Task: Create a new spreadsheet using the template "Personal: Monthly Budget".
Action: Mouse moved to (63, 133)
Screenshot: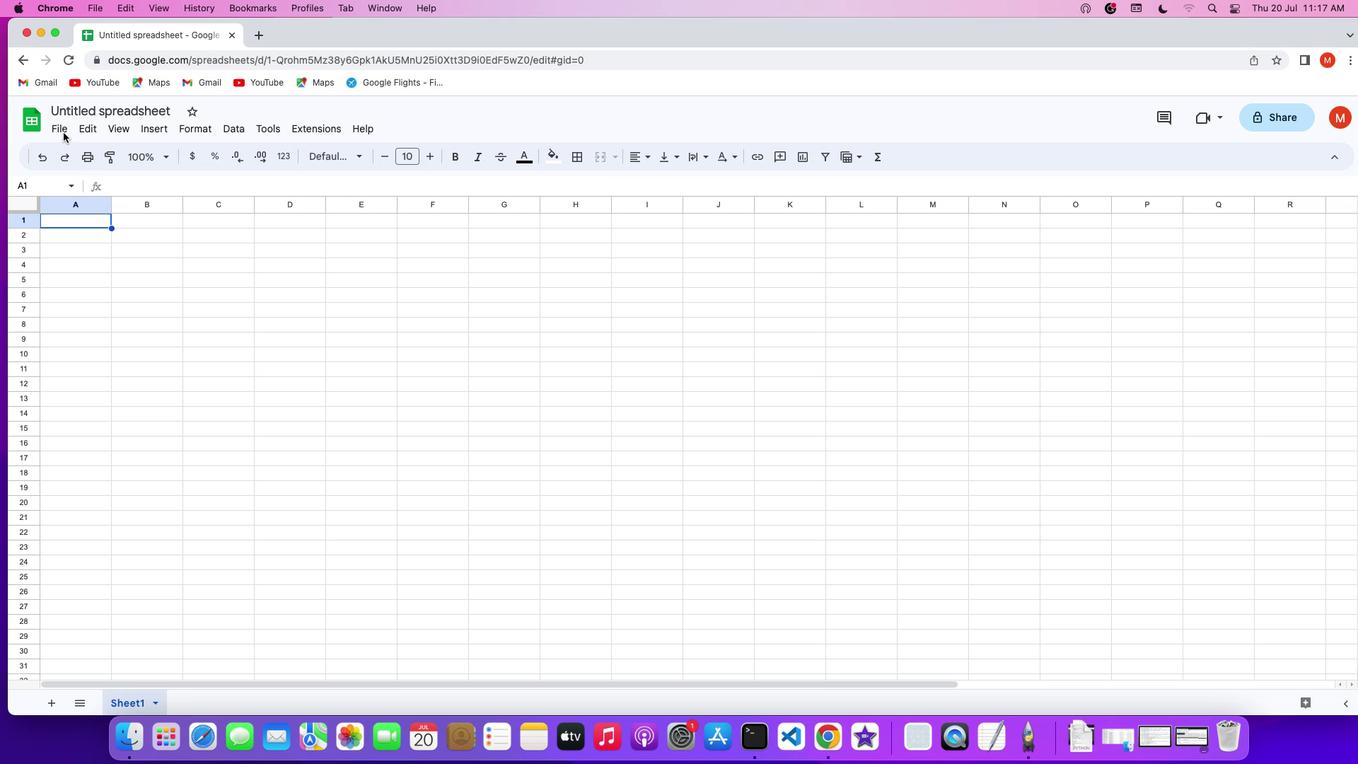 
Action: Mouse pressed left at (63, 133)
Screenshot: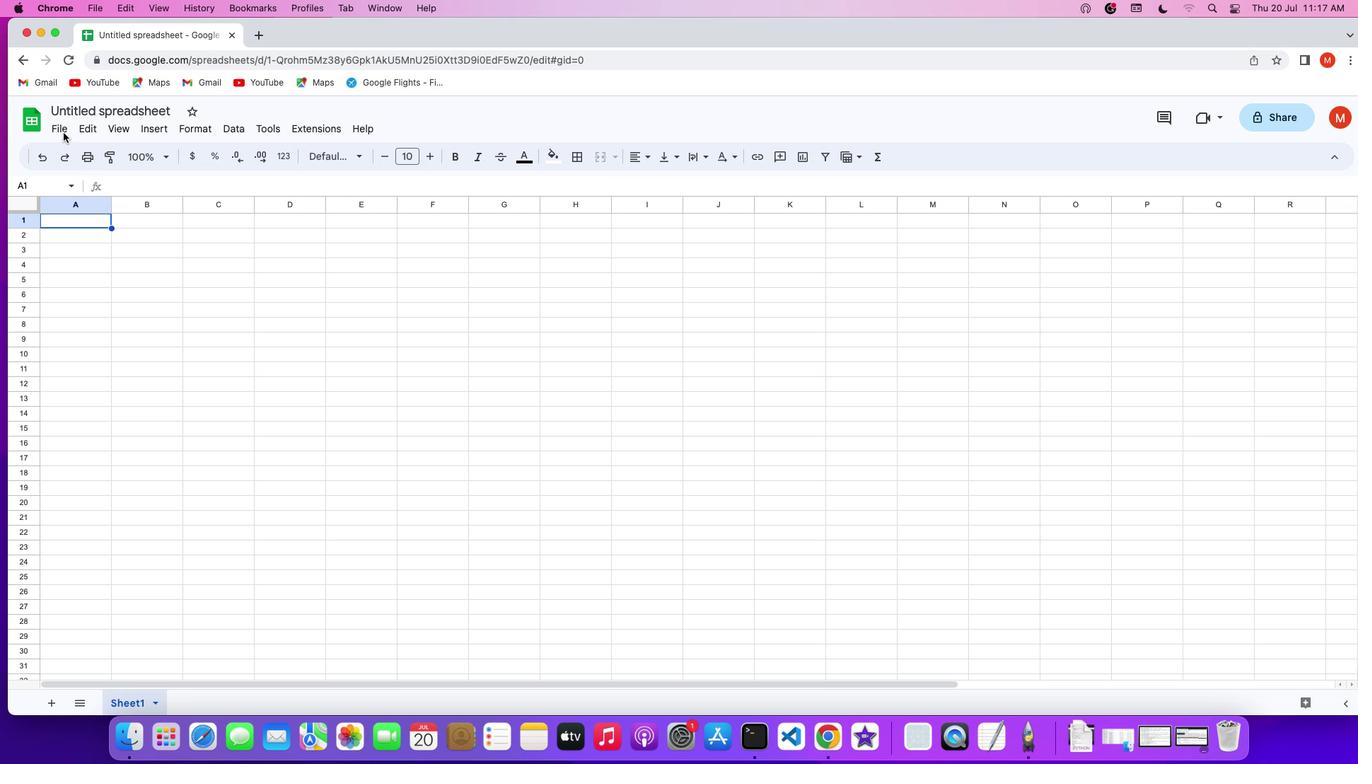 
Action: Mouse pressed left at (63, 133)
Screenshot: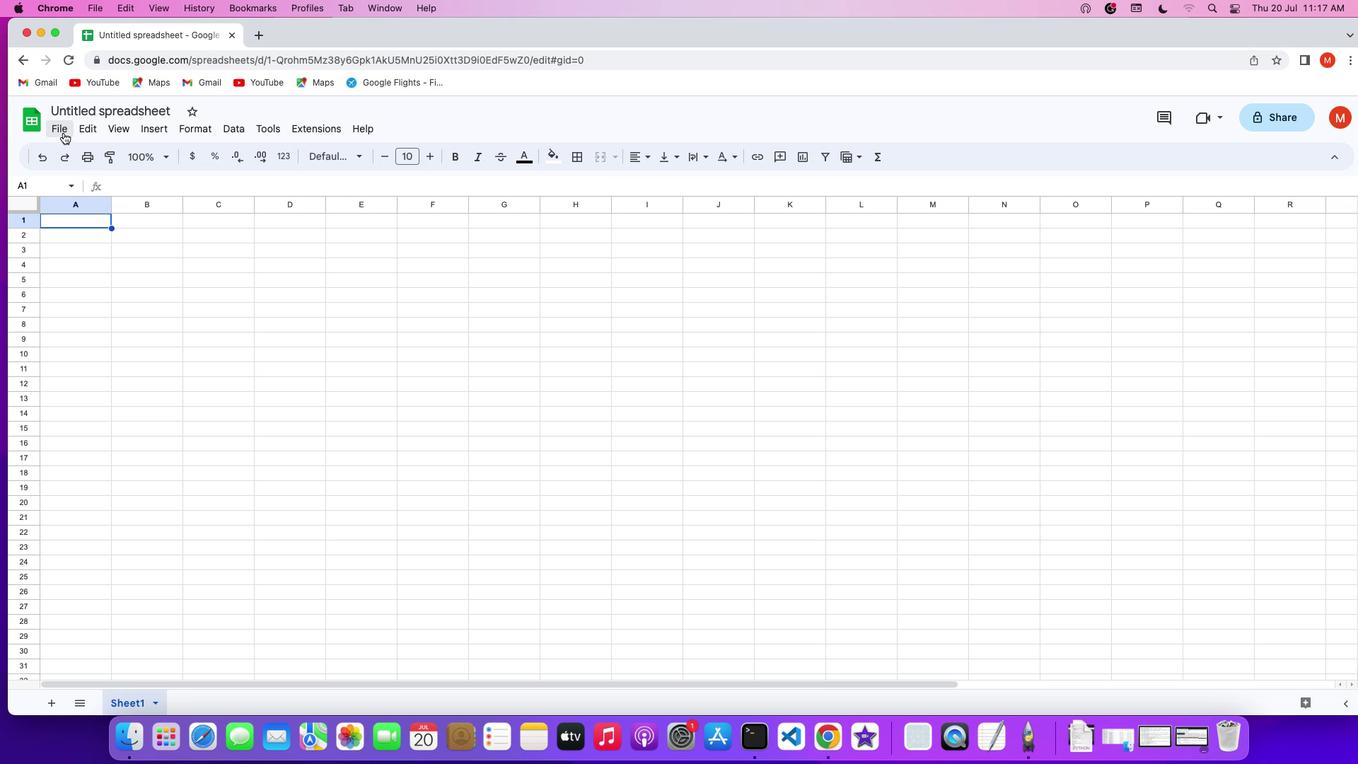 
Action: Mouse moved to (64, 130)
Screenshot: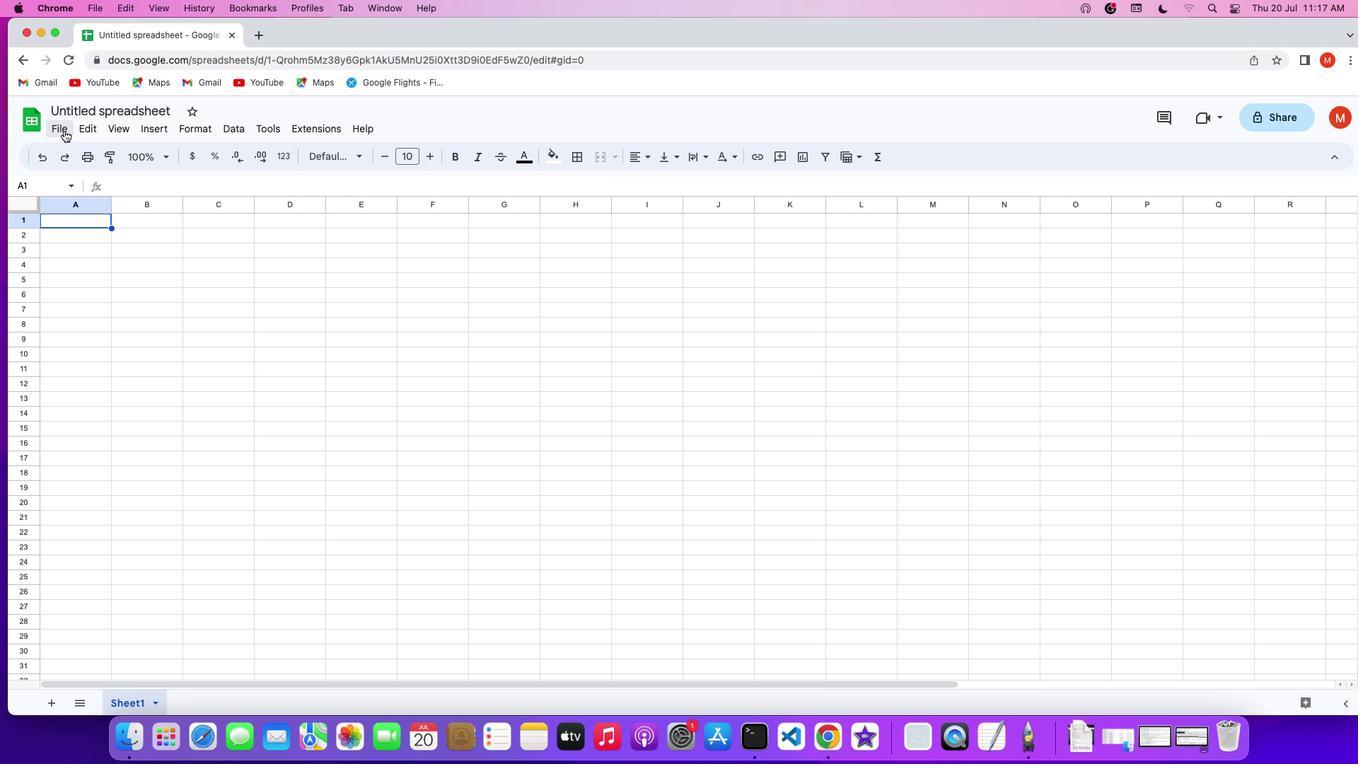 
Action: Mouse pressed left at (64, 130)
Screenshot: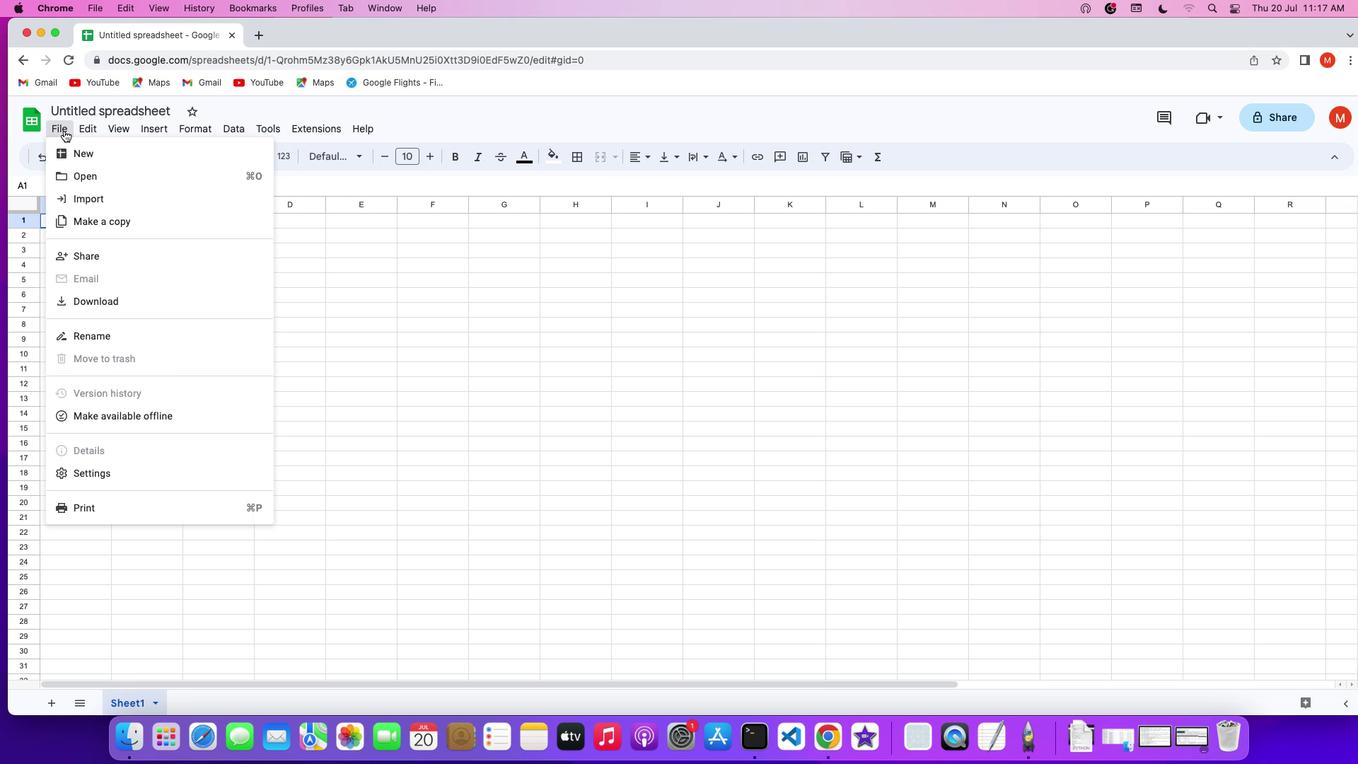 
Action: Mouse moved to (293, 174)
Screenshot: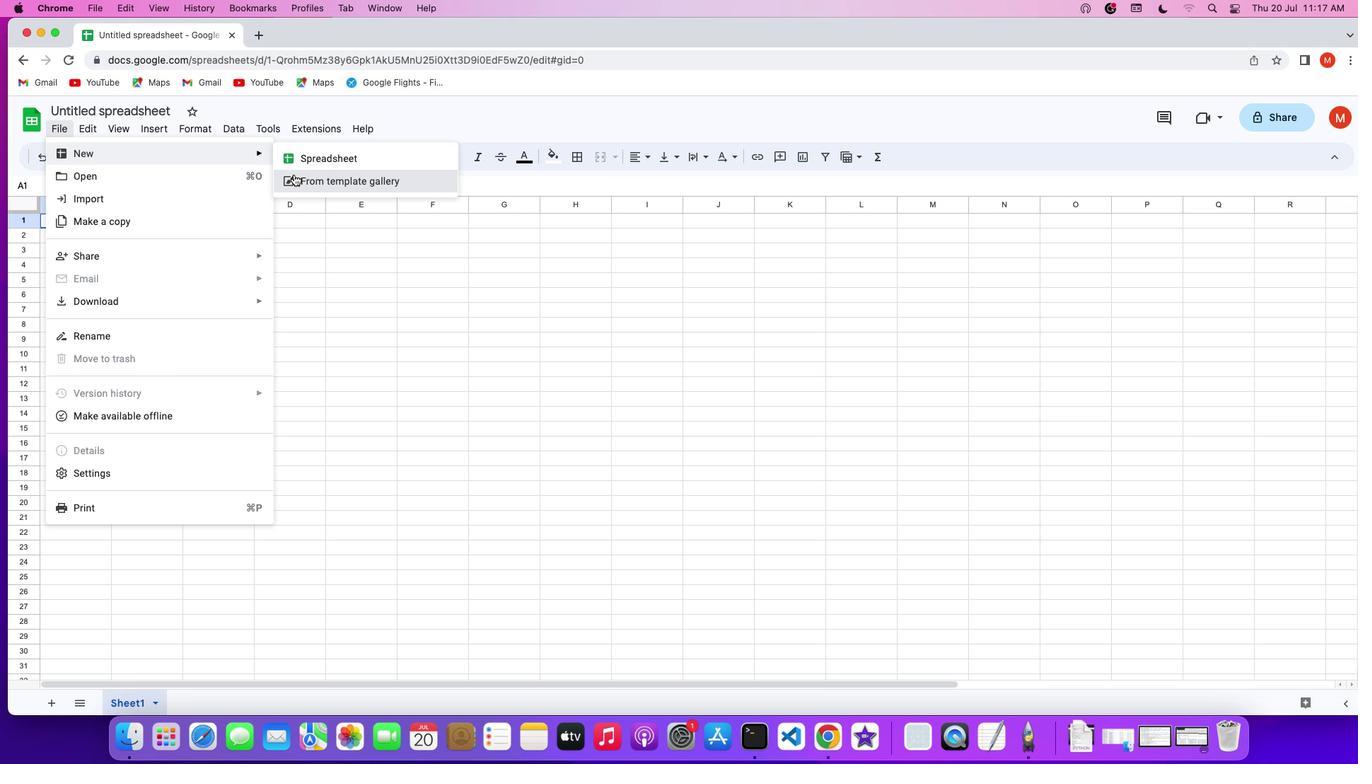 
Action: Mouse pressed left at (293, 174)
Screenshot: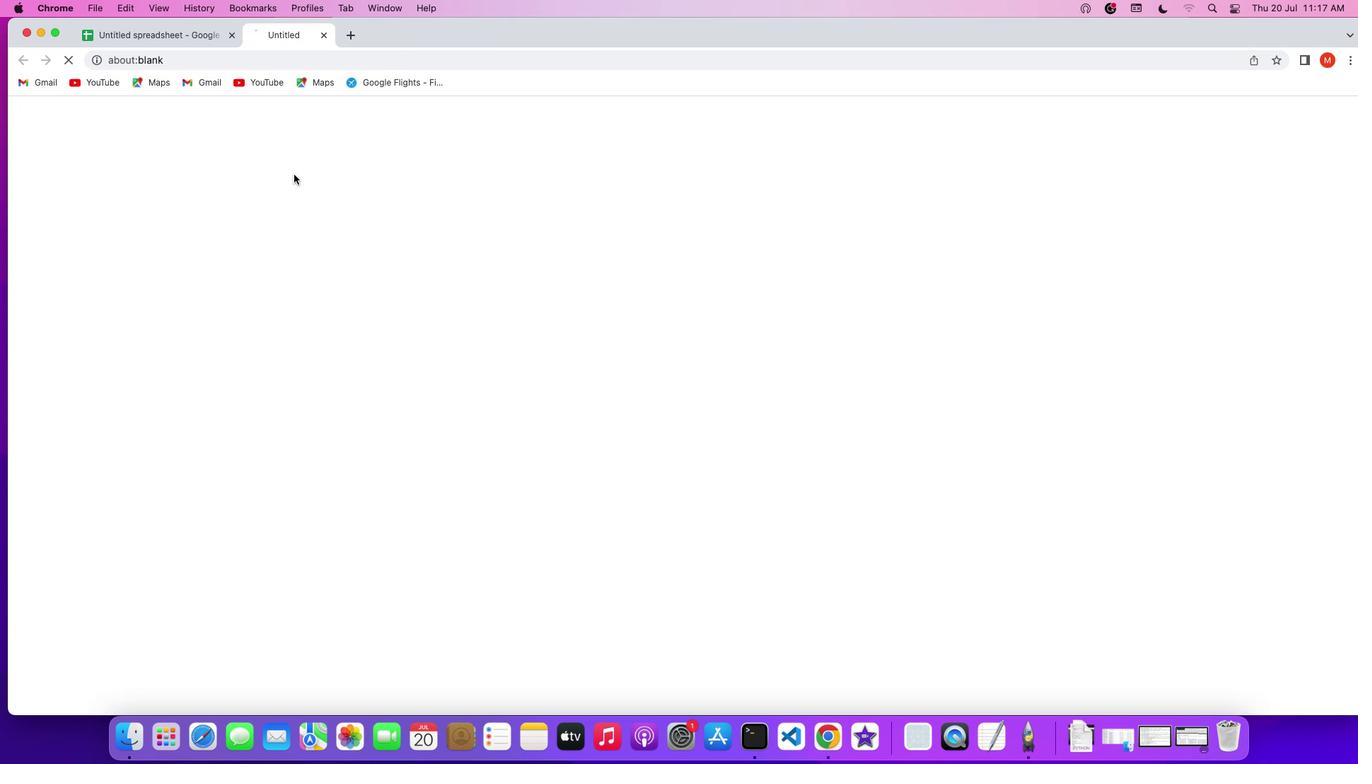 
Action: Mouse moved to (641, 434)
Screenshot: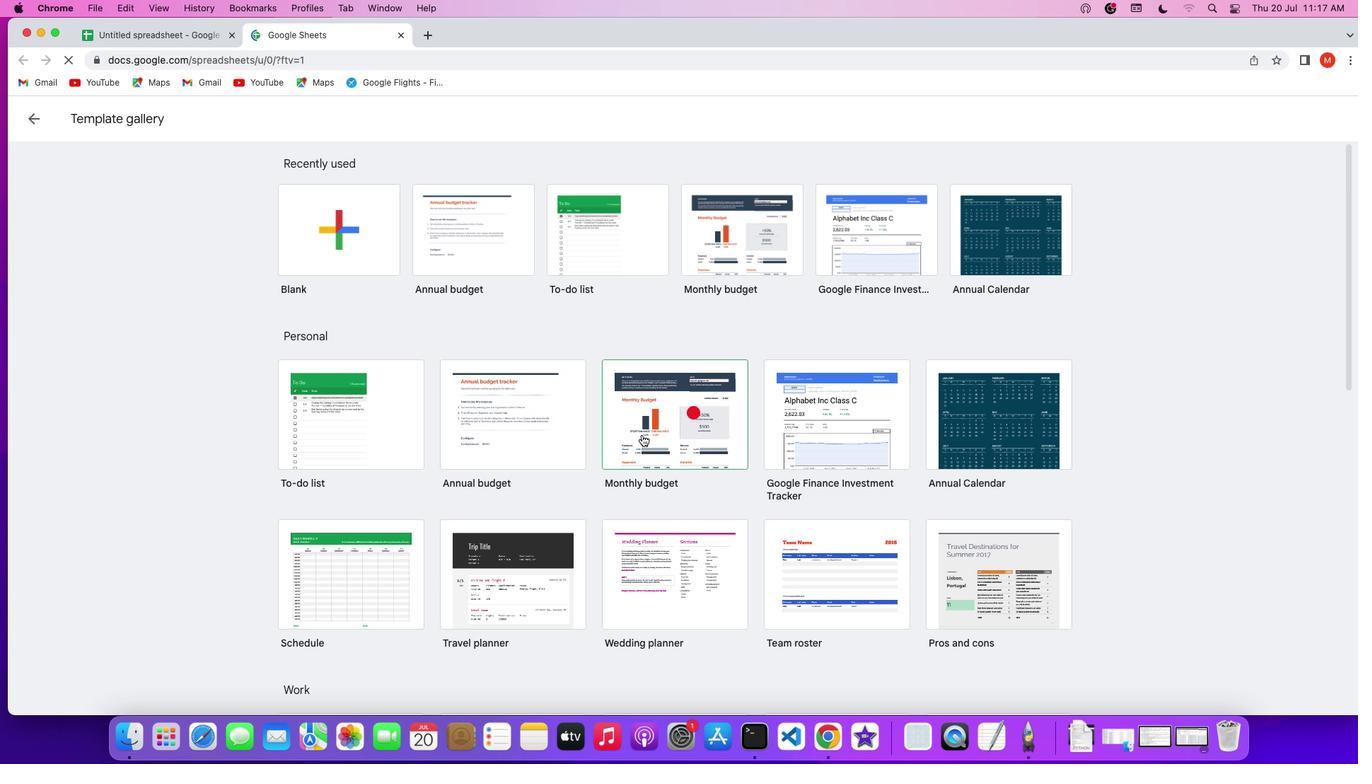 
Action: Mouse pressed left at (641, 434)
Screenshot: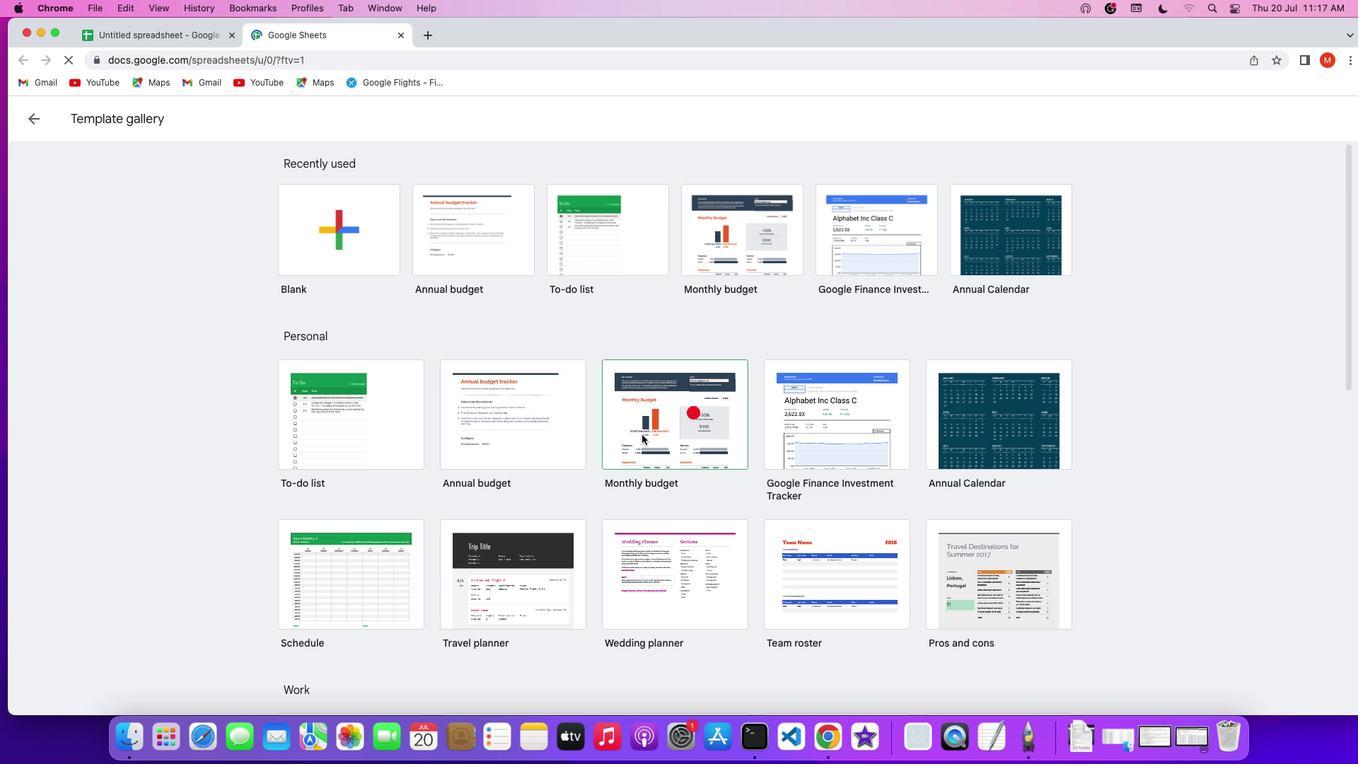 
Action: Mouse moved to (641, 434)
Screenshot: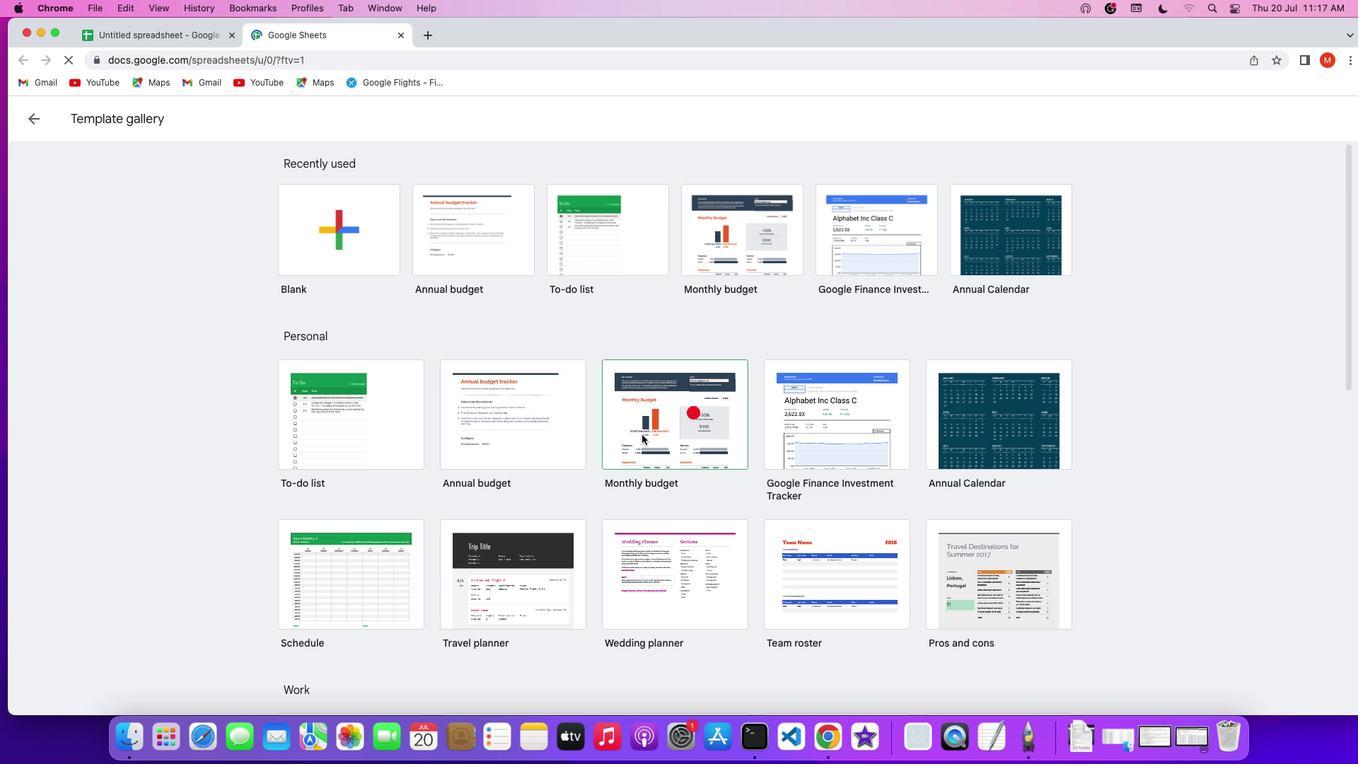 
Action: Mouse pressed left at (641, 434)
Screenshot: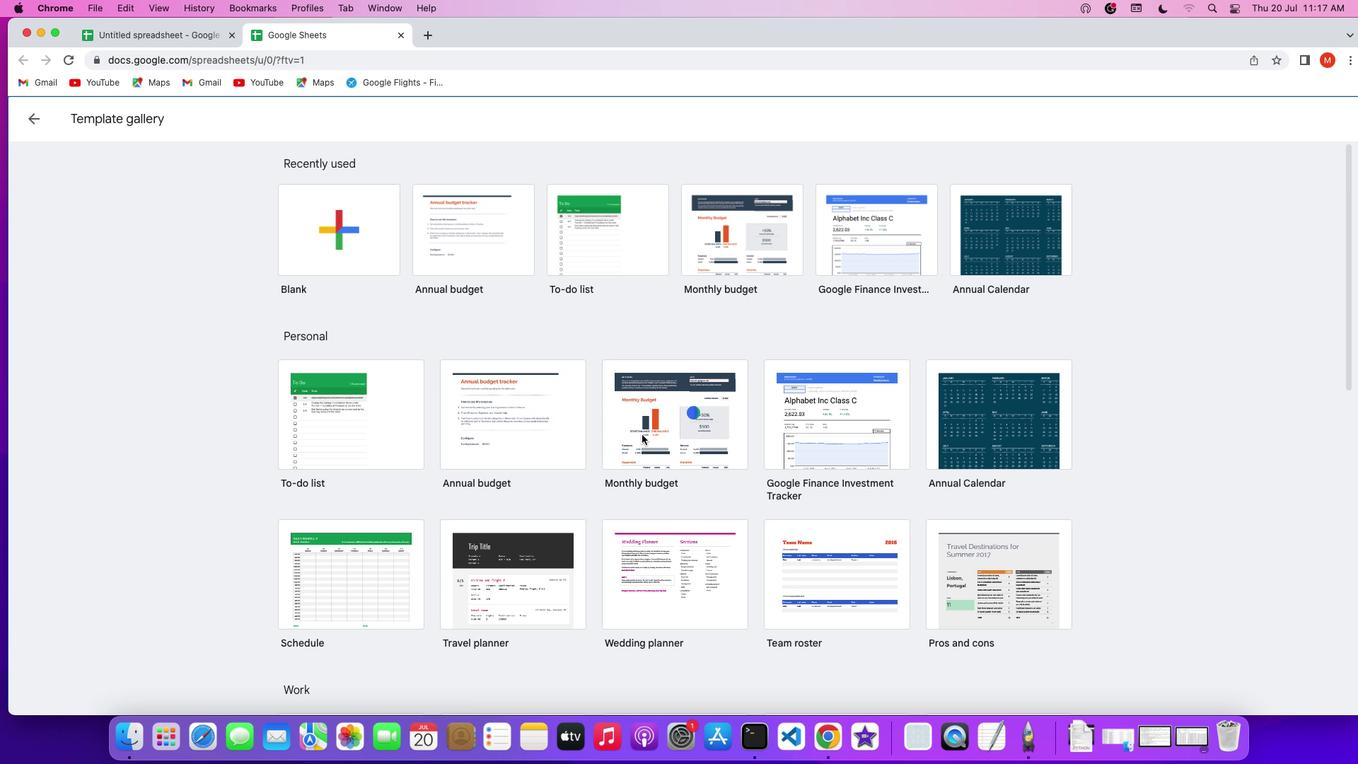 
Action: Mouse moved to (640, 434)
Screenshot: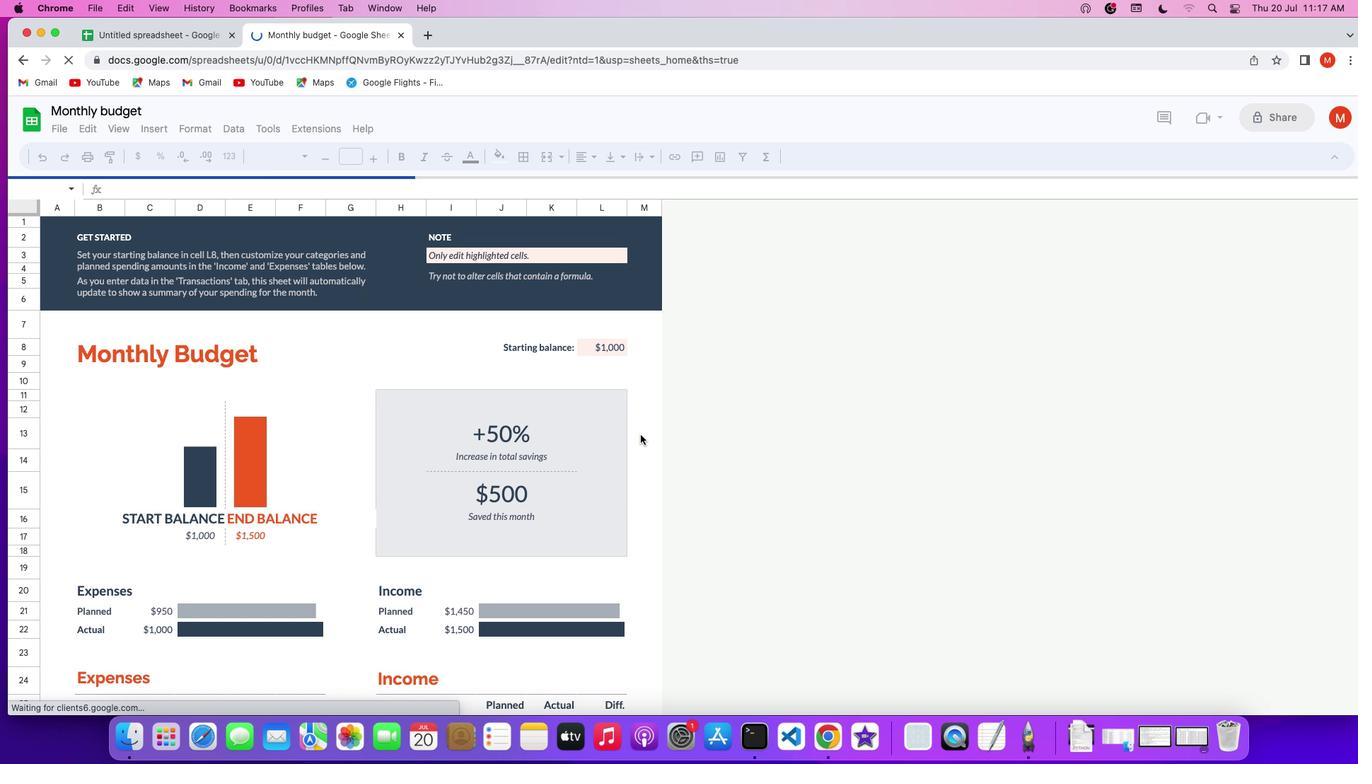 
